 Task: Create permission sets group of users in the Salesforce admin
Action: Mouse moved to (299, 177)
Screenshot: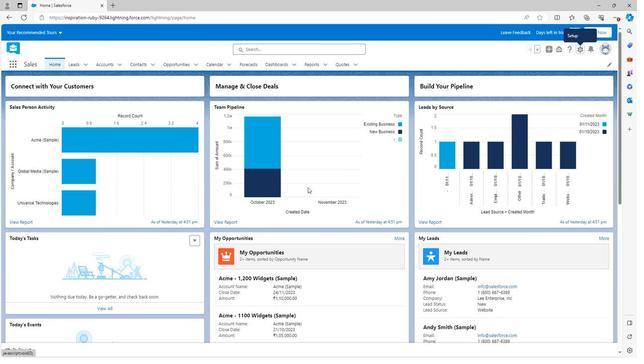 
Action: Mouse scrolled (299, 176) with delta (0, 0)
Screenshot: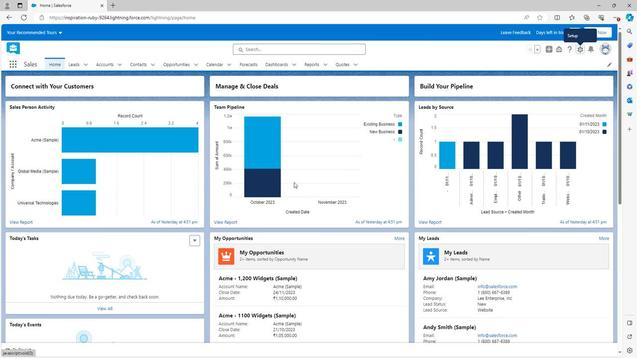 
Action: Mouse scrolled (299, 176) with delta (0, 0)
Screenshot: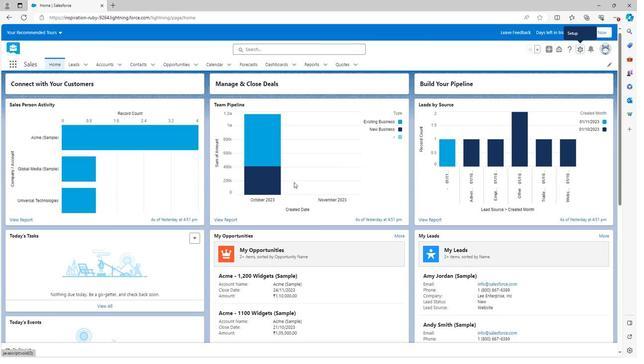 
Action: Mouse scrolled (299, 176) with delta (0, 0)
Screenshot: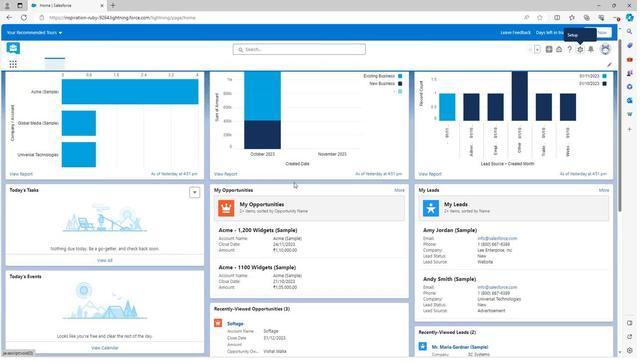 
Action: Mouse scrolled (299, 176) with delta (0, 0)
Screenshot: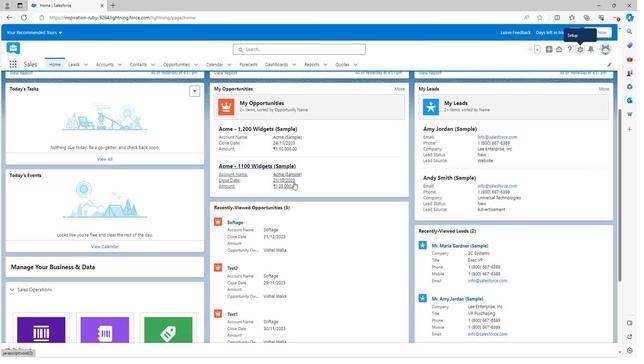 
Action: Mouse scrolled (299, 176) with delta (0, 0)
Screenshot: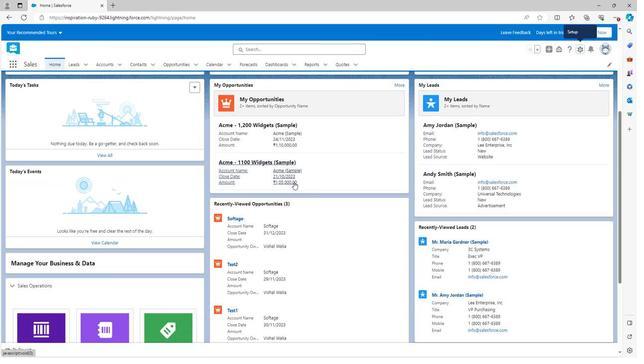 
Action: Mouse scrolled (299, 176) with delta (0, 0)
Screenshot: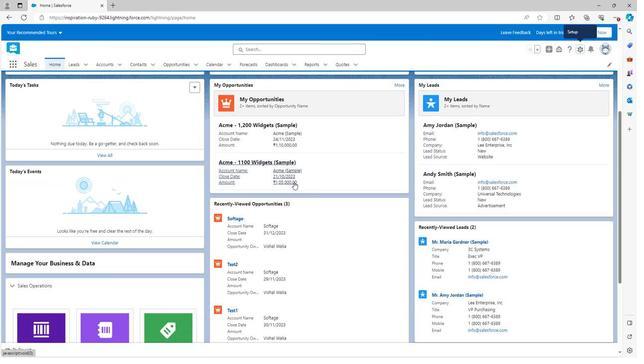 
Action: Mouse scrolled (299, 176) with delta (0, 0)
Screenshot: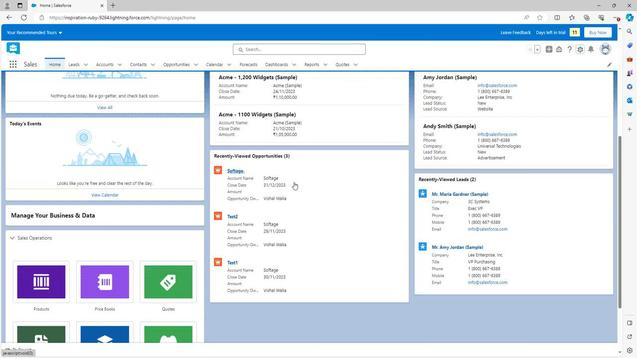
Action: Mouse scrolled (299, 177) with delta (0, 0)
Screenshot: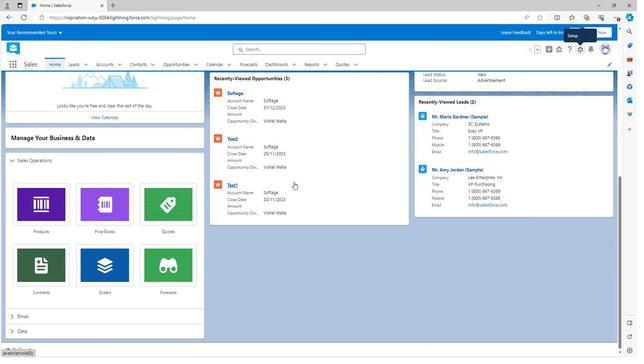 
Action: Mouse scrolled (299, 177) with delta (0, 0)
Screenshot: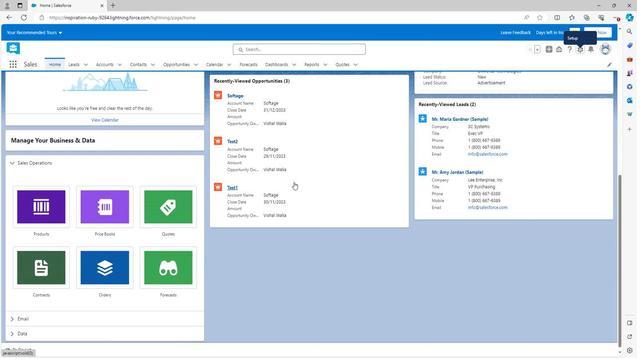 
Action: Mouse scrolled (299, 177) with delta (0, 0)
Screenshot: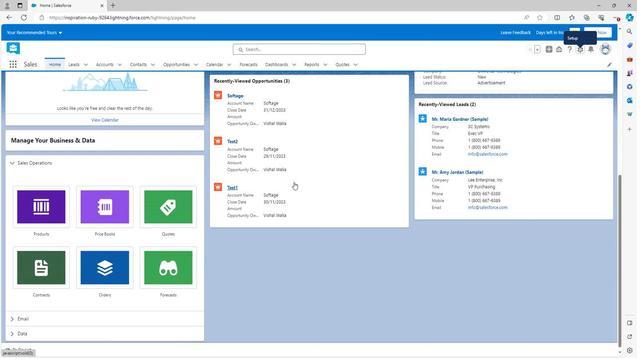 
Action: Mouse scrolled (299, 177) with delta (0, 0)
Screenshot: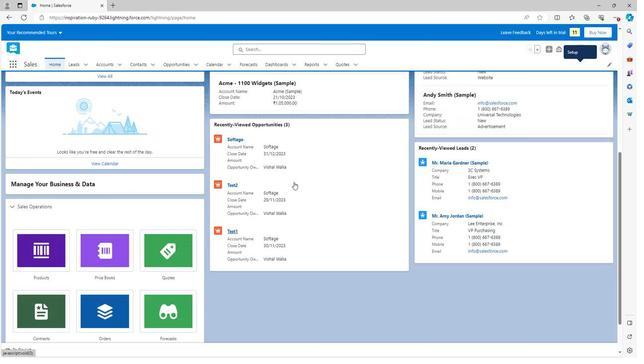 
Action: Mouse scrolled (299, 177) with delta (0, 0)
Screenshot: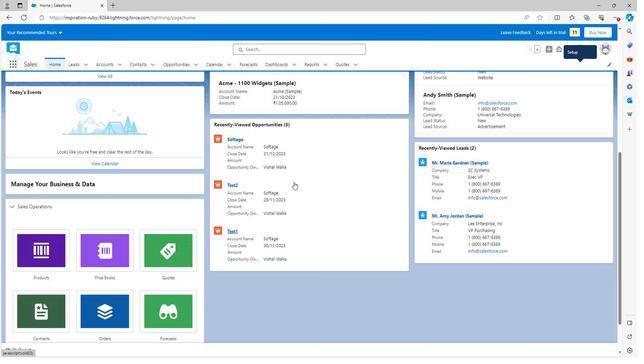 
Action: Mouse scrolled (299, 177) with delta (0, 0)
Screenshot: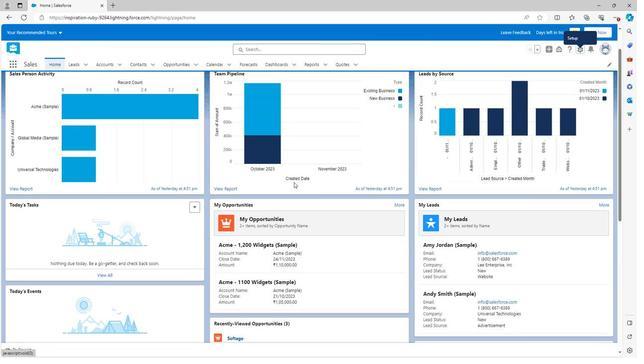
Action: Mouse scrolled (299, 177) with delta (0, 0)
Screenshot: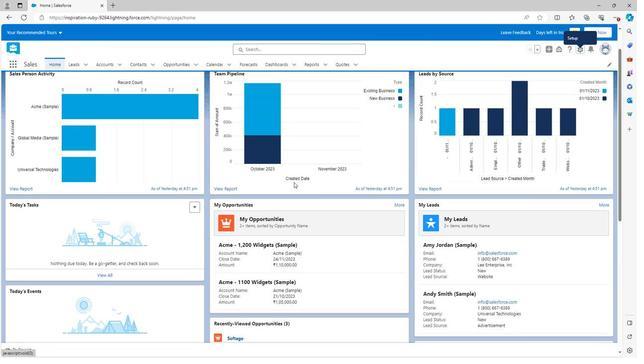 
Action: Mouse scrolled (299, 177) with delta (0, 0)
Screenshot: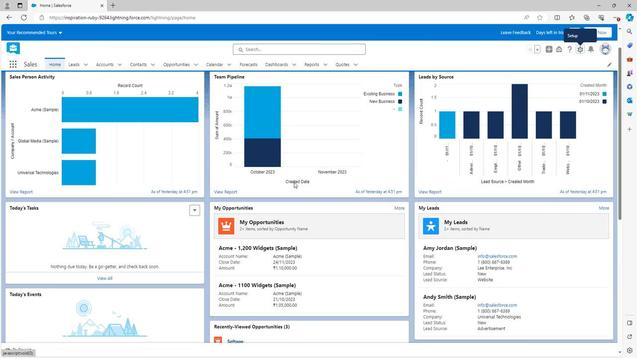 
Action: Mouse moved to (588, 41)
Screenshot: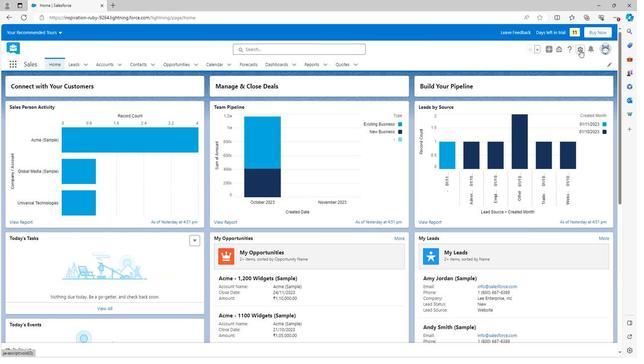 
Action: Mouse pressed left at (588, 41)
Screenshot: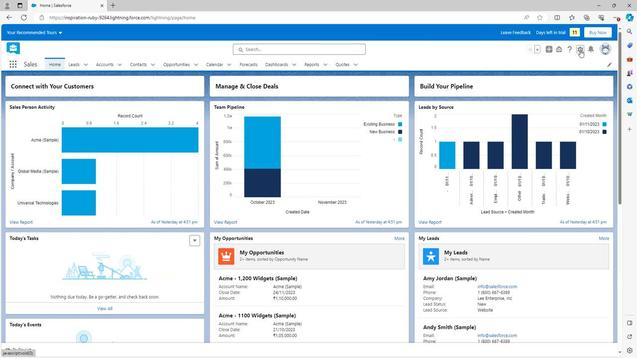 
Action: Mouse moved to (562, 62)
Screenshot: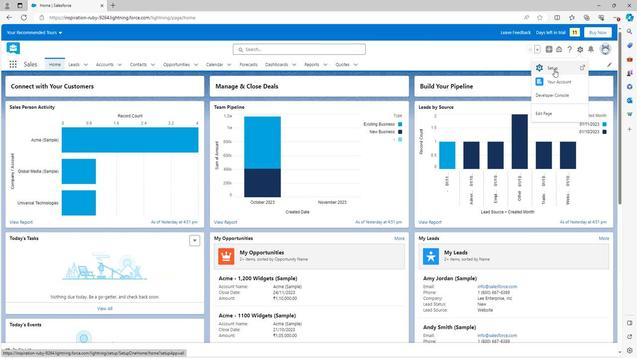 
Action: Mouse pressed left at (562, 62)
Screenshot: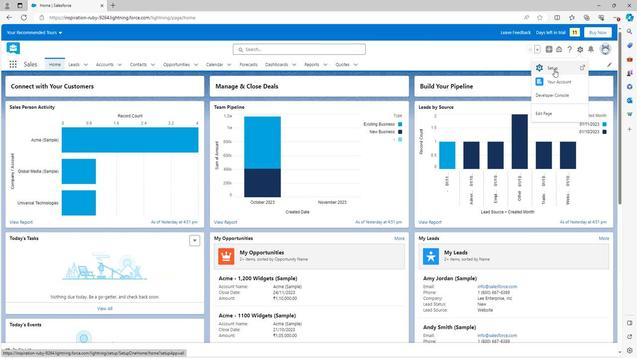 
Action: Mouse moved to (7, 201)
Screenshot: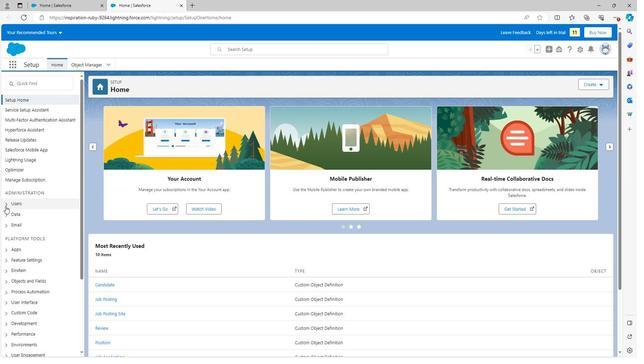 
Action: Mouse pressed left at (7, 201)
Screenshot: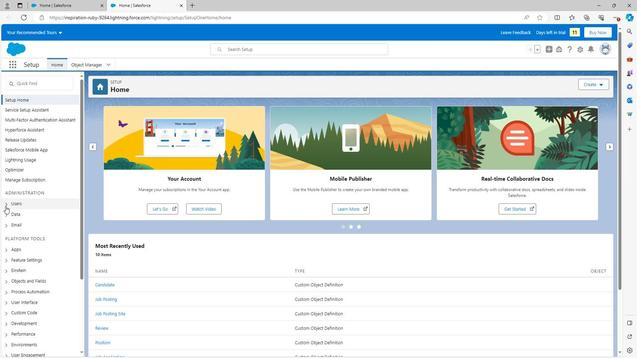 
Action: Mouse moved to (42, 211)
Screenshot: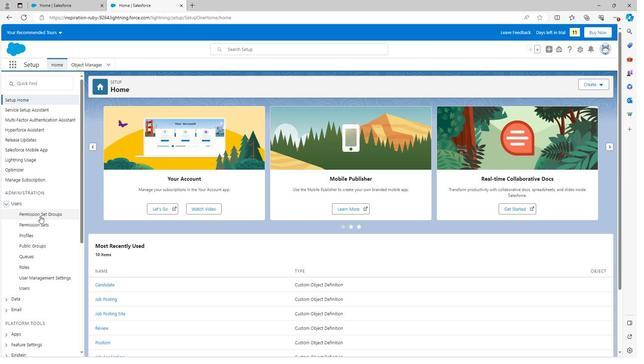 
Action: Mouse pressed left at (42, 211)
Screenshot: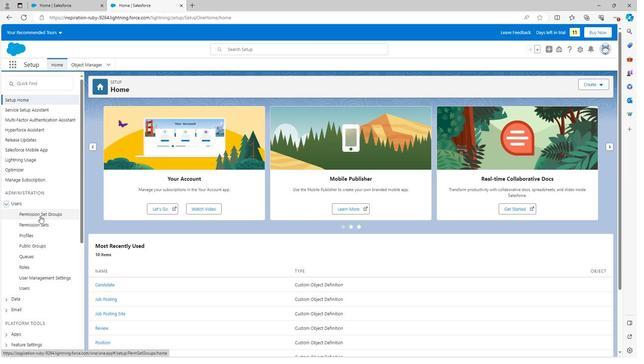 
Action: Mouse moved to (570, 74)
Screenshot: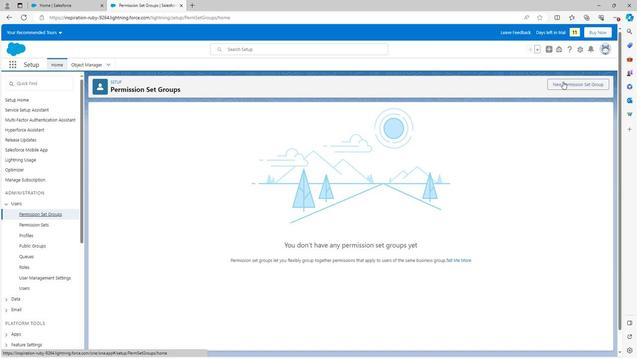
Action: Mouse pressed left at (570, 74)
Screenshot: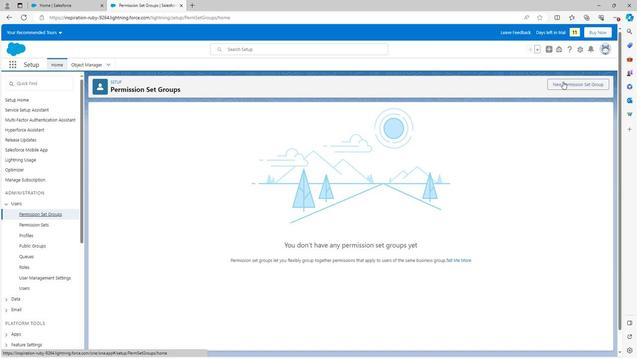 
Action: Mouse moved to (261, 189)
Screenshot: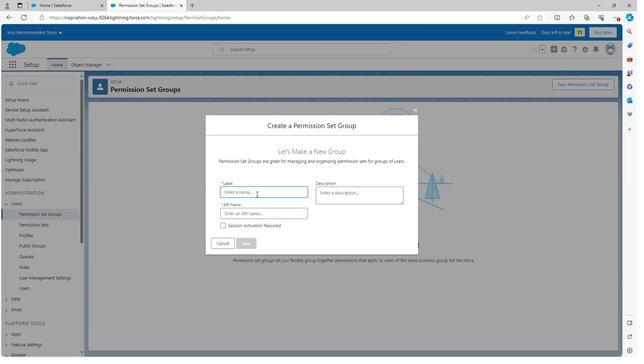 
Action: Mouse pressed left at (261, 189)
Screenshot: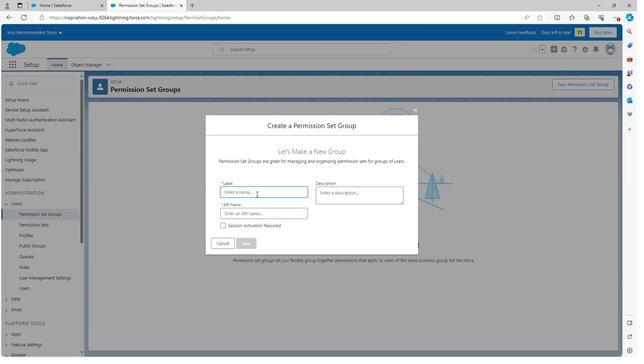 
Action: Key pressed <Key.shift>Test
Screenshot: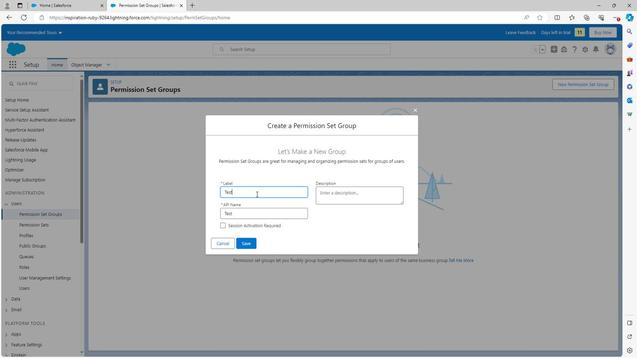 
Action: Mouse moved to (252, 208)
Screenshot: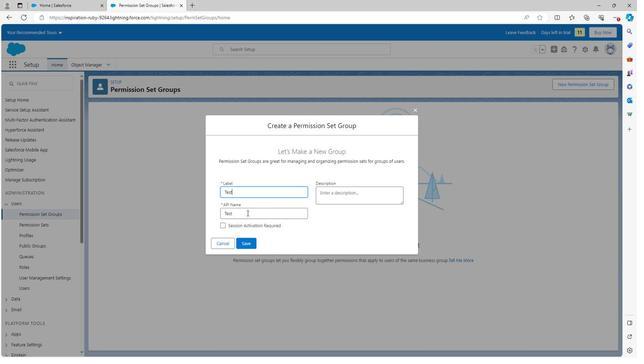 
Action: Mouse pressed left at (252, 208)
Screenshot: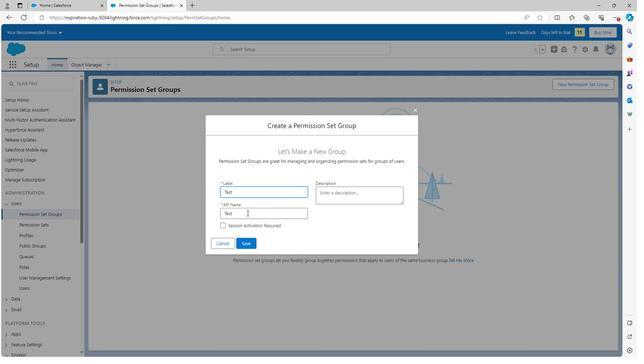 
Action: Mouse moved to (227, 223)
Screenshot: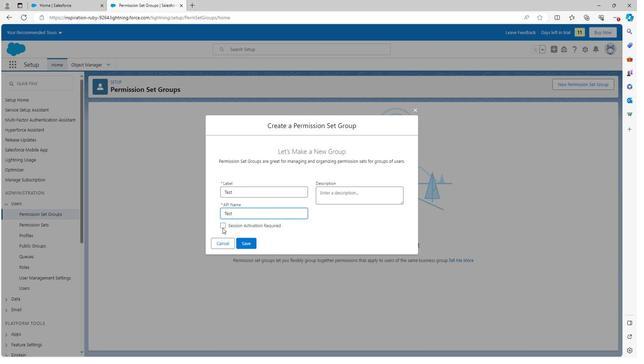
Action: Mouse pressed left at (227, 223)
Screenshot: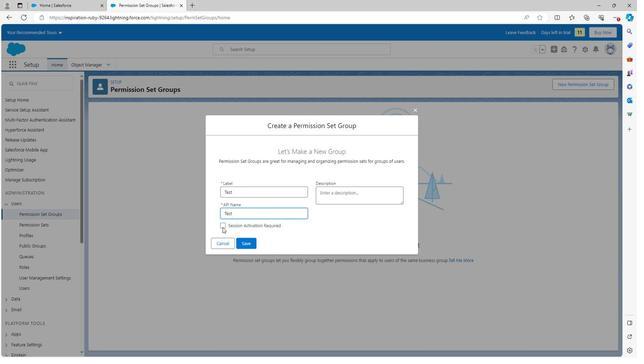 
Action: Mouse moved to (253, 241)
Screenshot: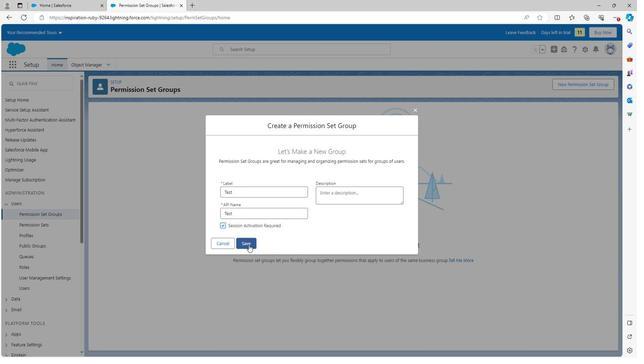 
Action: Mouse pressed left at (253, 241)
Screenshot: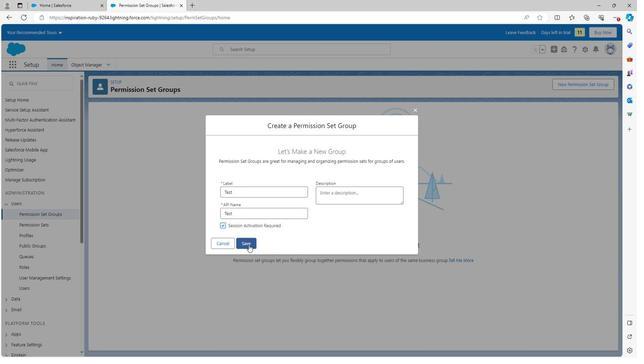 
Action: Mouse moved to (385, 60)
Screenshot: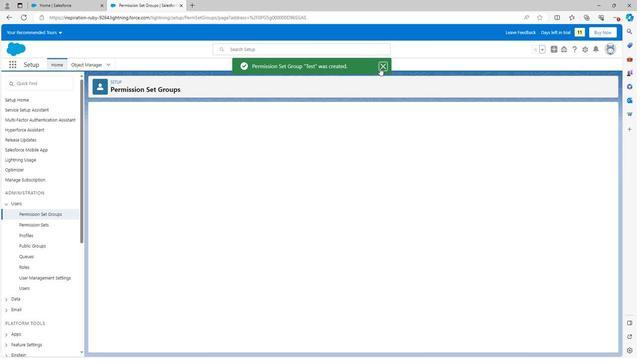
Action: Mouse pressed left at (385, 60)
Screenshot: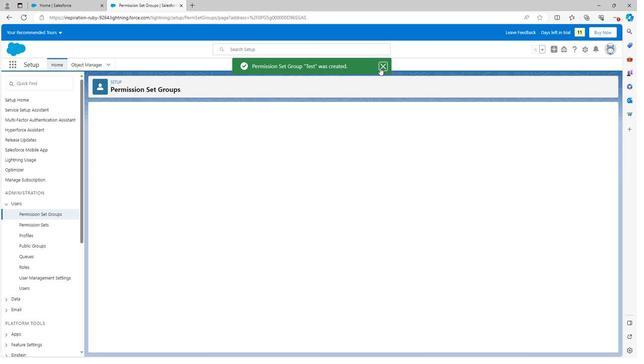 
Action: Mouse moved to (313, 126)
Screenshot: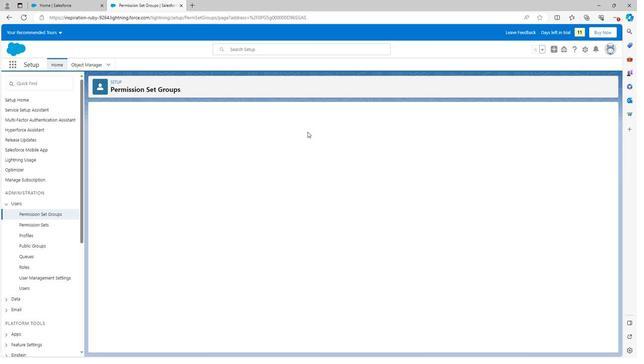 
